 Task: Check the sale-to-list ratio of attached garage in the last 3 years.
Action: Mouse moved to (764, 176)
Screenshot: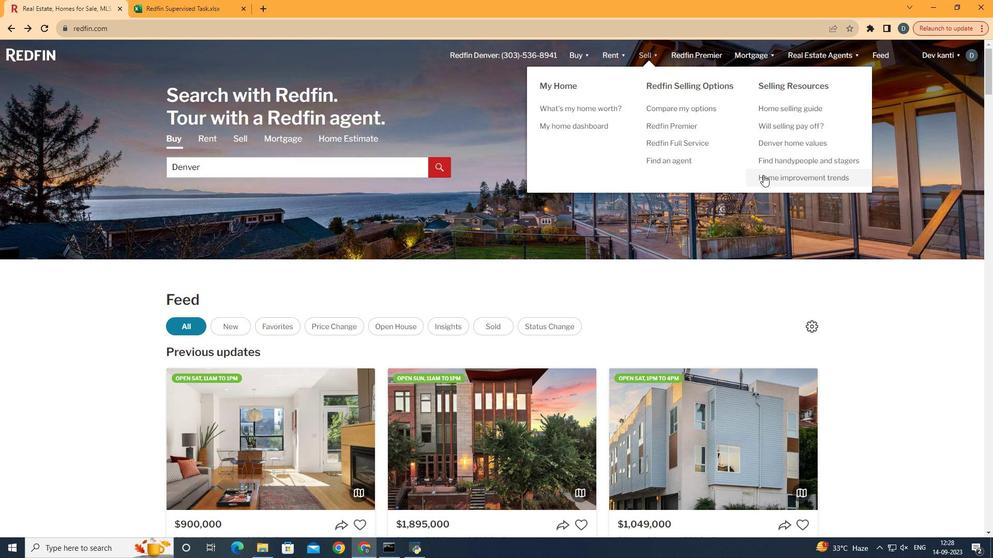 
Action: Mouse pressed left at (764, 176)
Screenshot: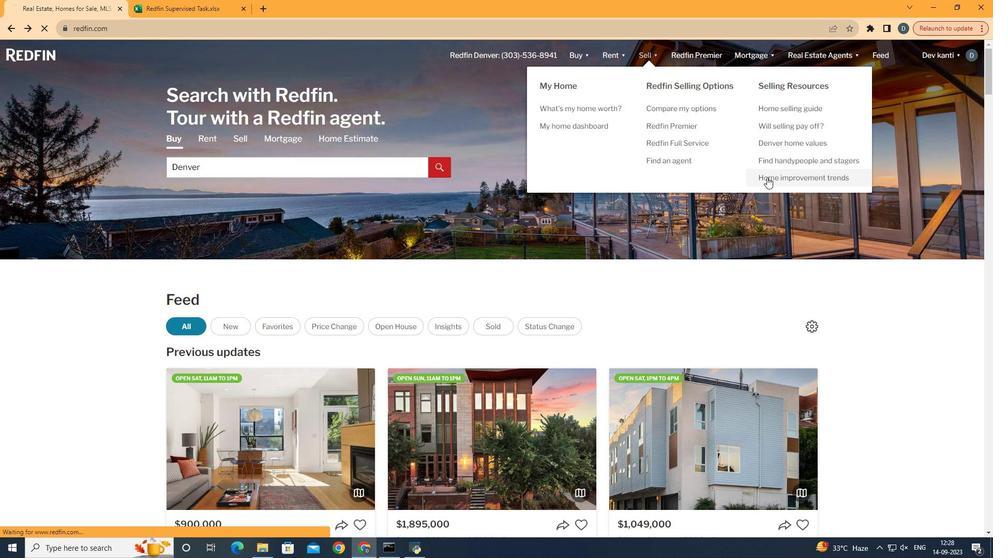 
Action: Mouse moved to (243, 203)
Screenshot: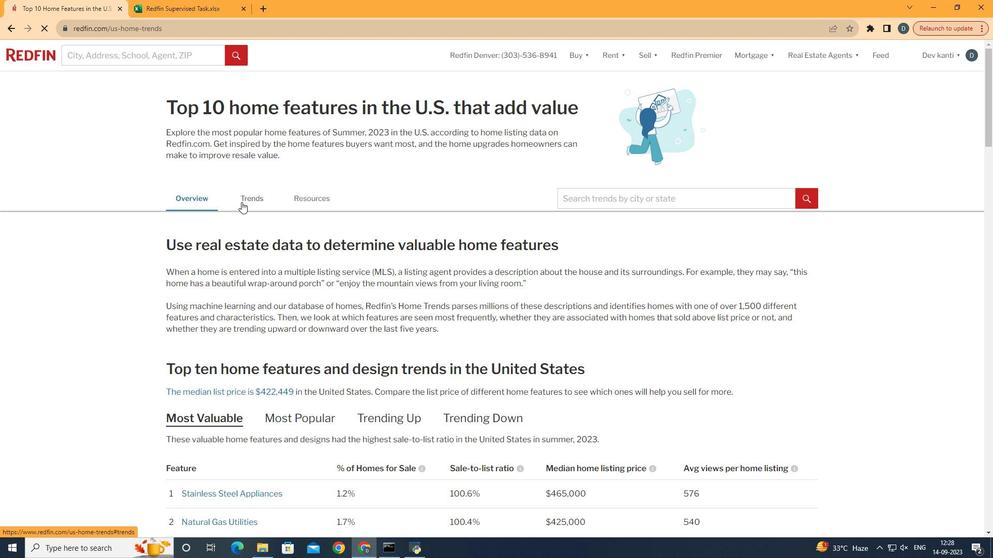 
Action: Mouse pressed left at (243, 203)
Screenshot: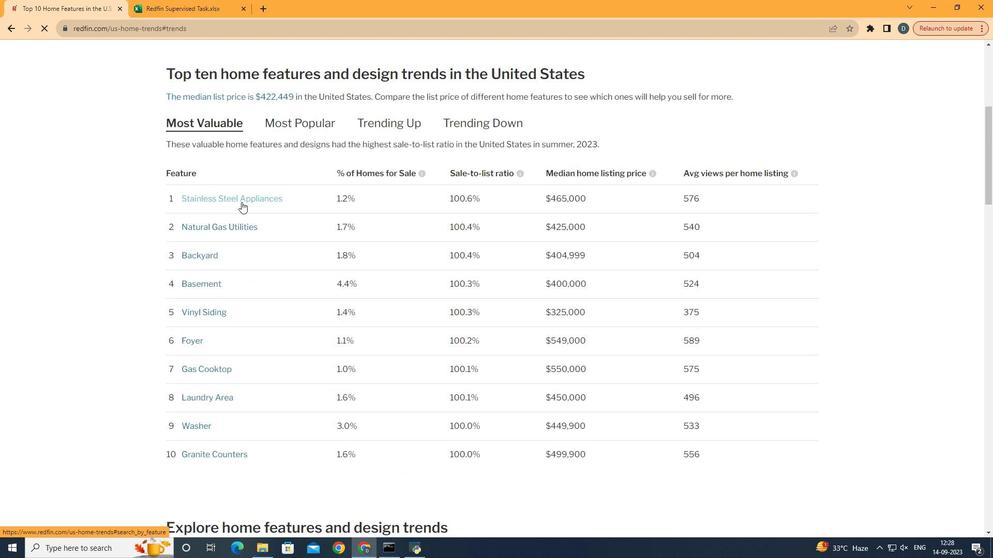 
Action: Mouse moved to (381, 320)
Screenshot: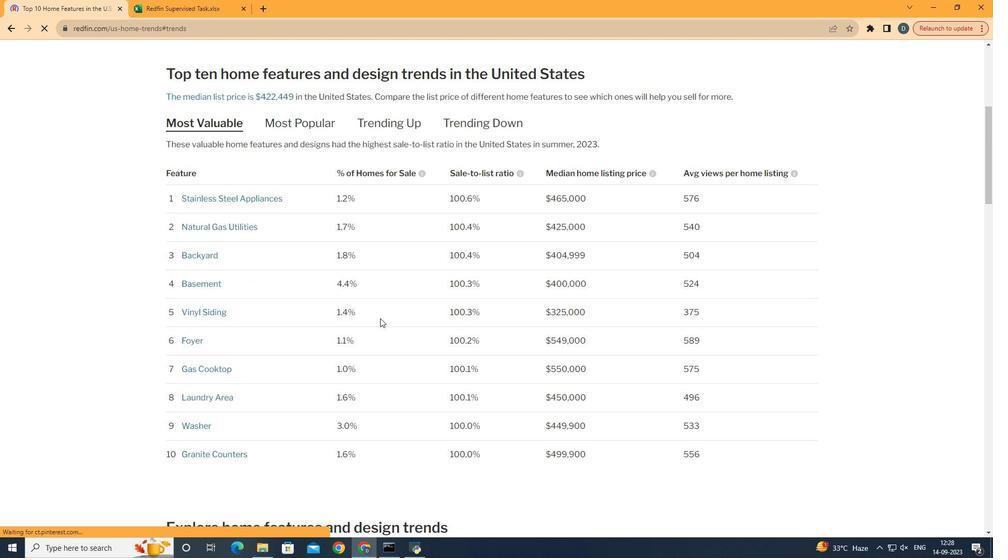 
Action: Mouse scrolled (381, 319) with delta (0, 0)
Screenshot: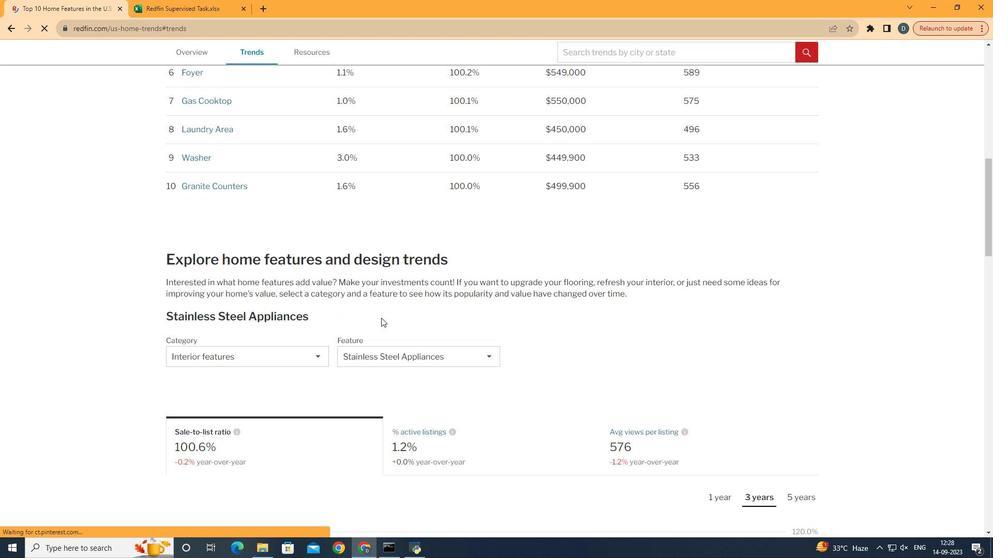 
Action: Mouse scrolled (381, 319) with delta (0, 0)
Screenshot: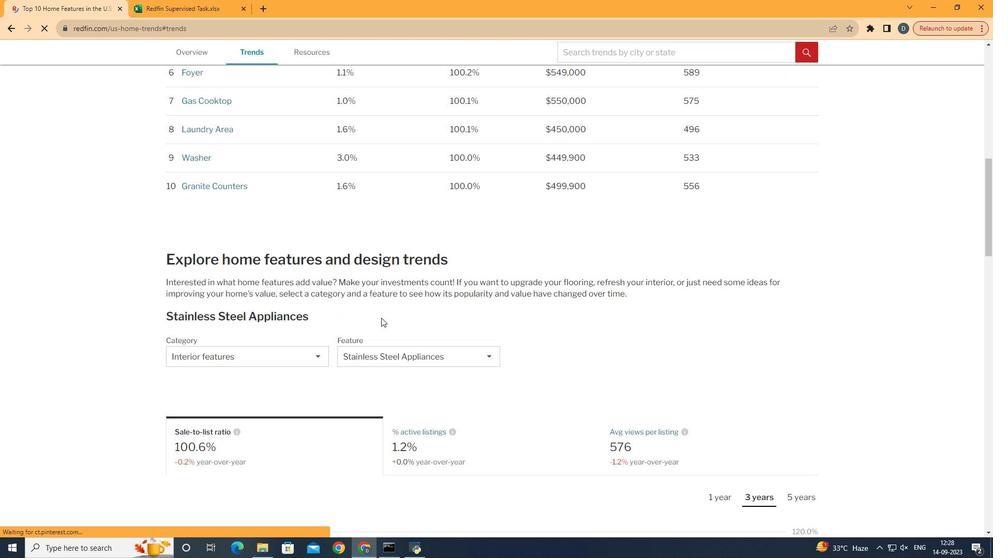 
Action: Mouse scrolled (381, 319) with delta (0, 0)
Screenshot: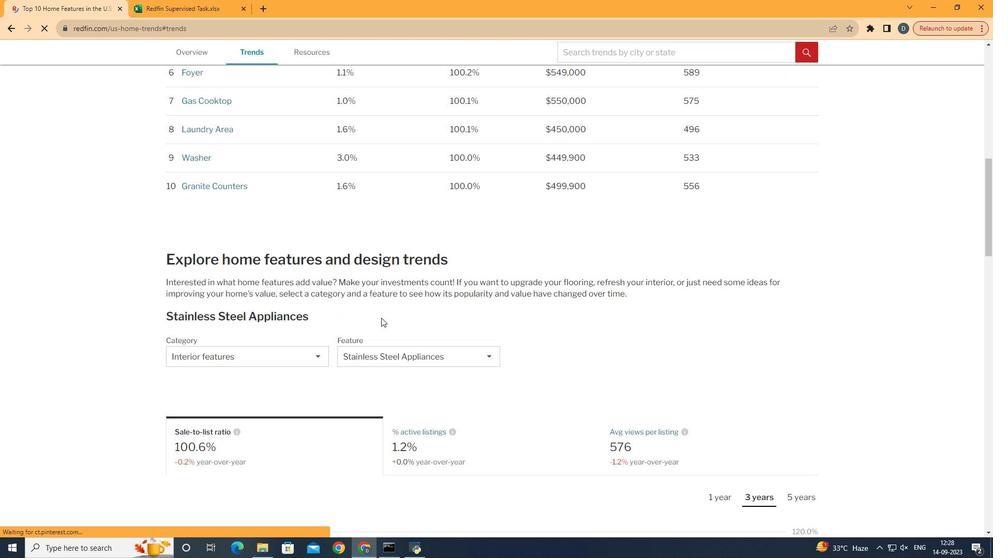 
Action: Mouse scrolled (381, 319) with delta (0, 0)
Screenshot: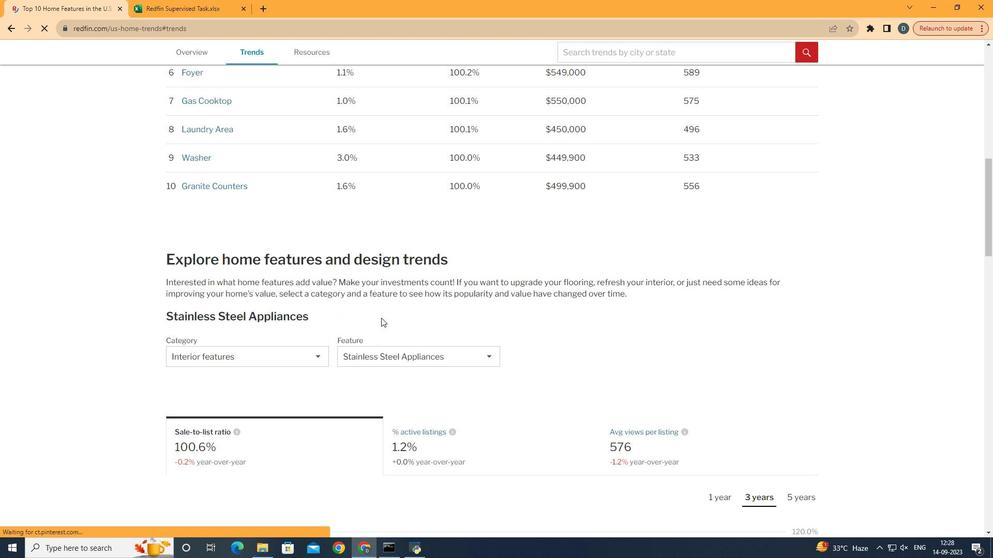 
Action: Mouse scrolled (381, 319) with delta (0, 0)
Screenshot: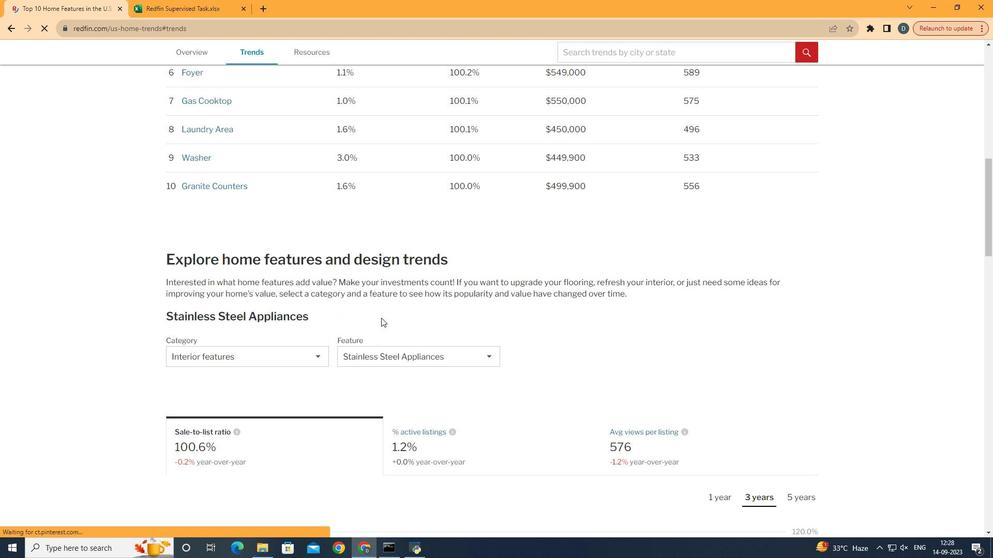 
Action: Mouse scrolled (381, 319) with delta (0, 0)
Screenshot: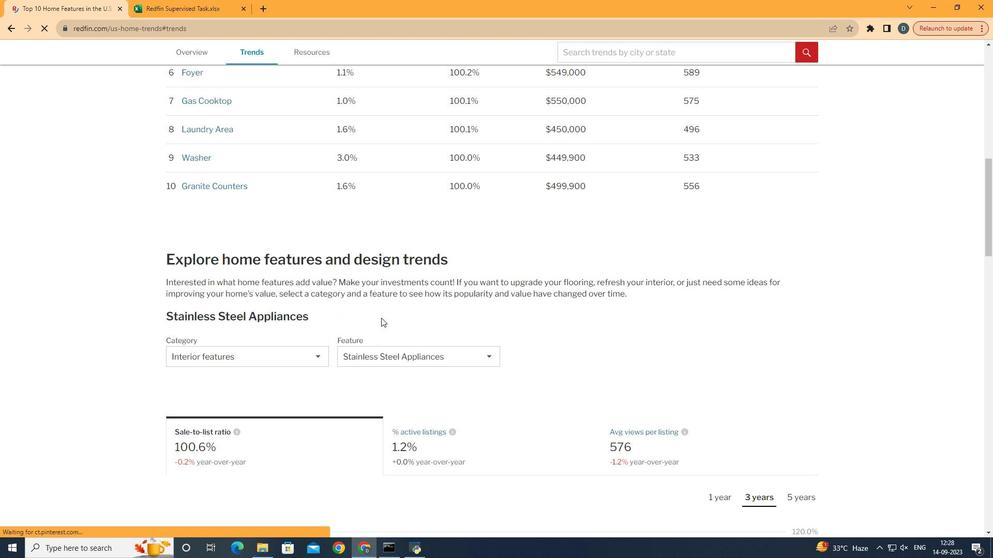 
Action: Mouse scrolled (381, 319) with delta (0, 0)
Screenshot: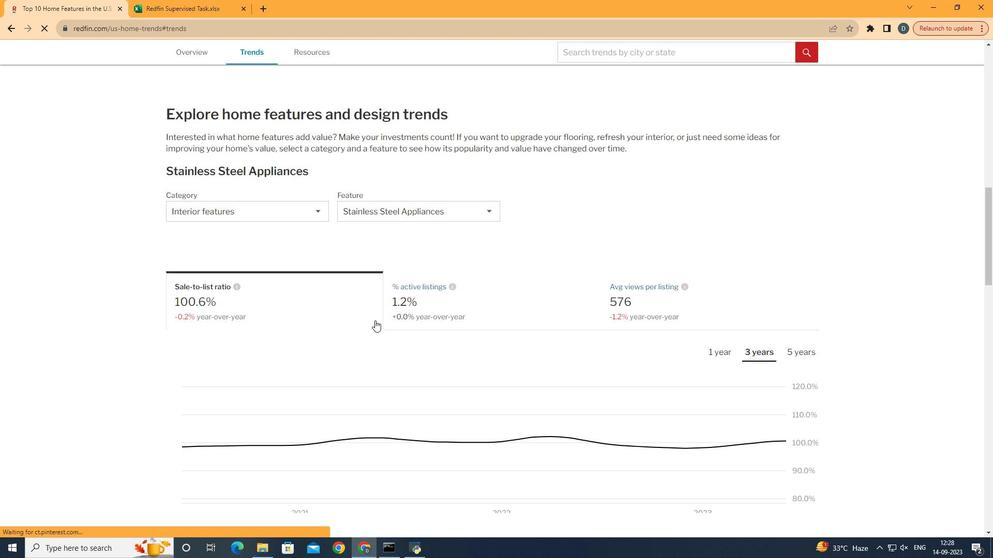 
Action: Mouse scrolled (381, 319) with delta (0, 0)
Screenshot: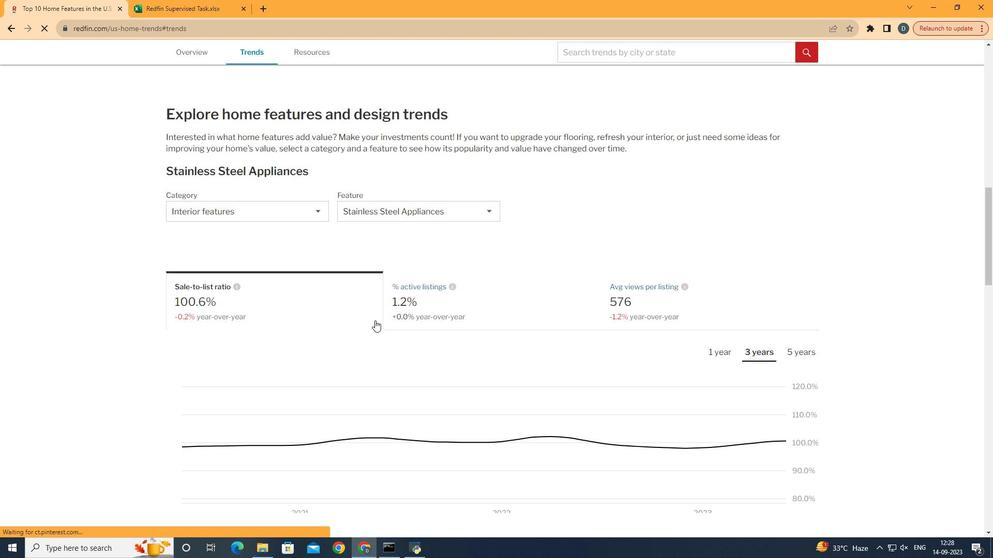 
Action: Mouse moved to (300, 210)
Screenshot: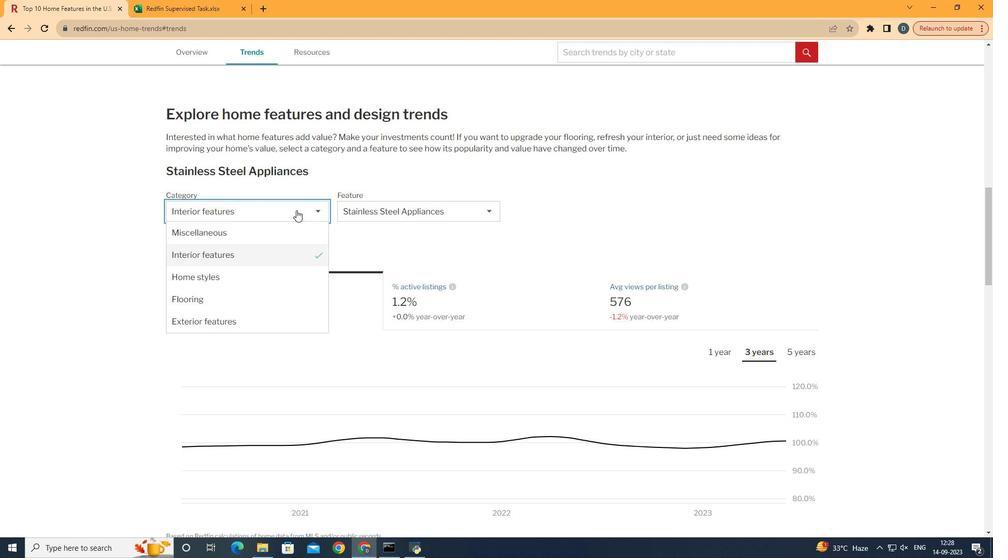 
Action: Mouse pressed left at (300, 210)
Screenshot: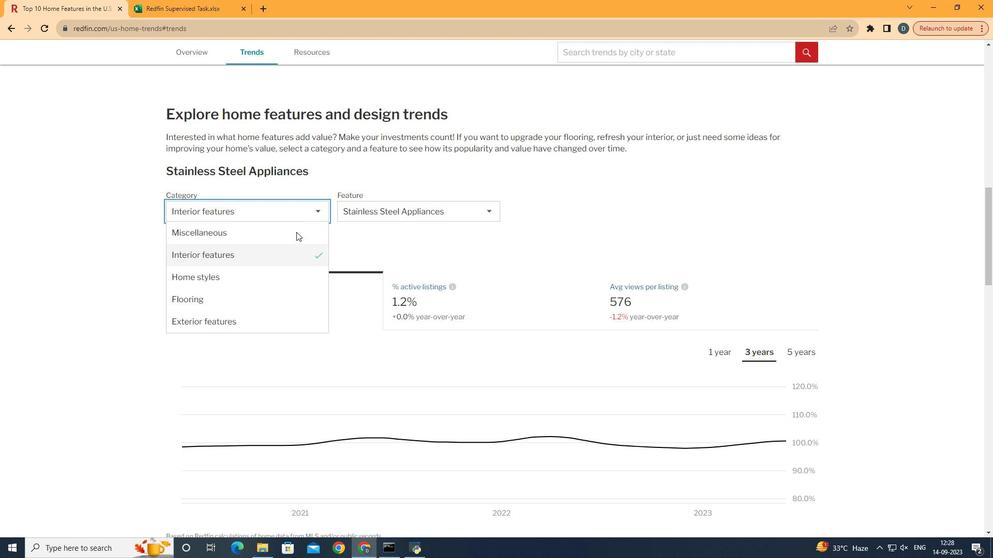 
Action: Mouse moved to (291, 323)
Screenshot: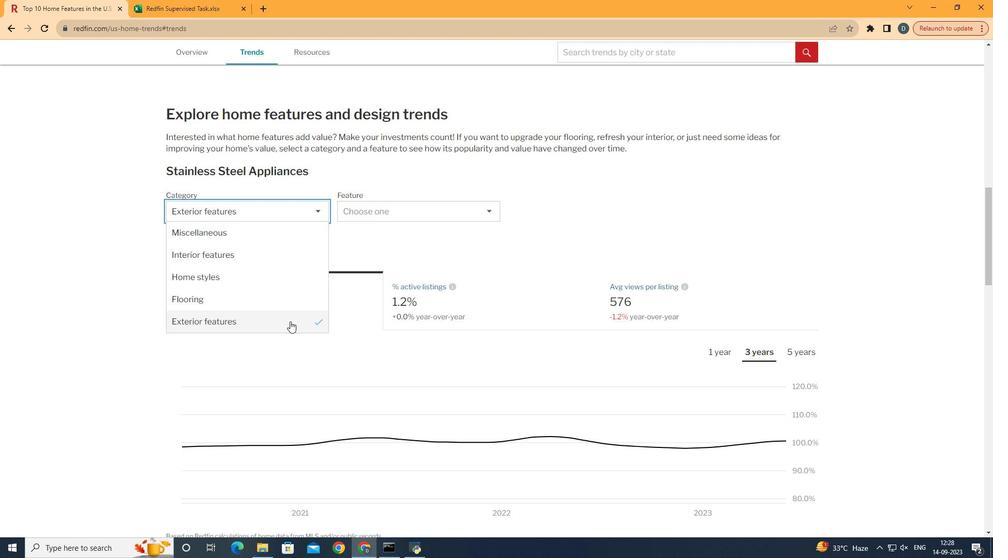 
Action: Mouse pressed left at (291, 323)
Screenshot: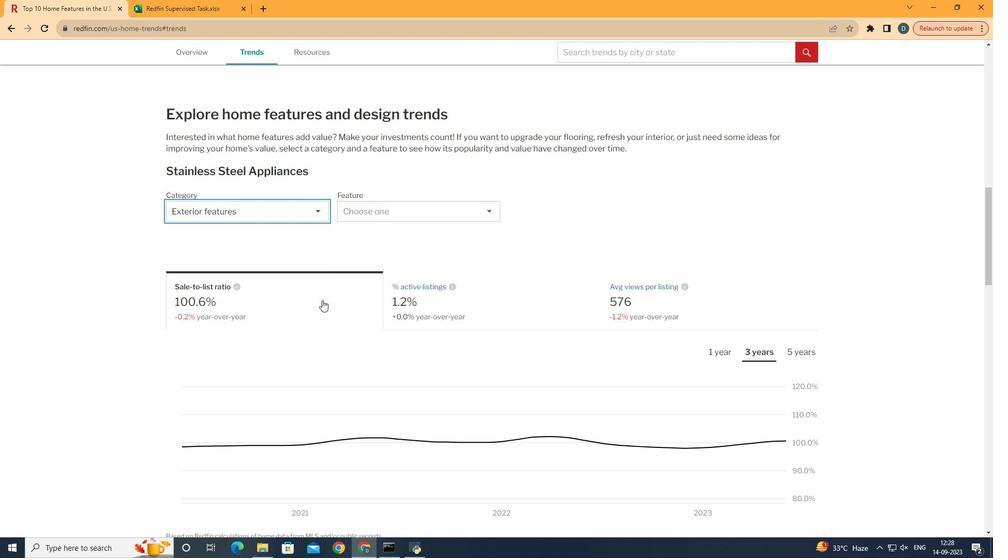 
Action: Mouse moved to (454, 212)
Screenshot: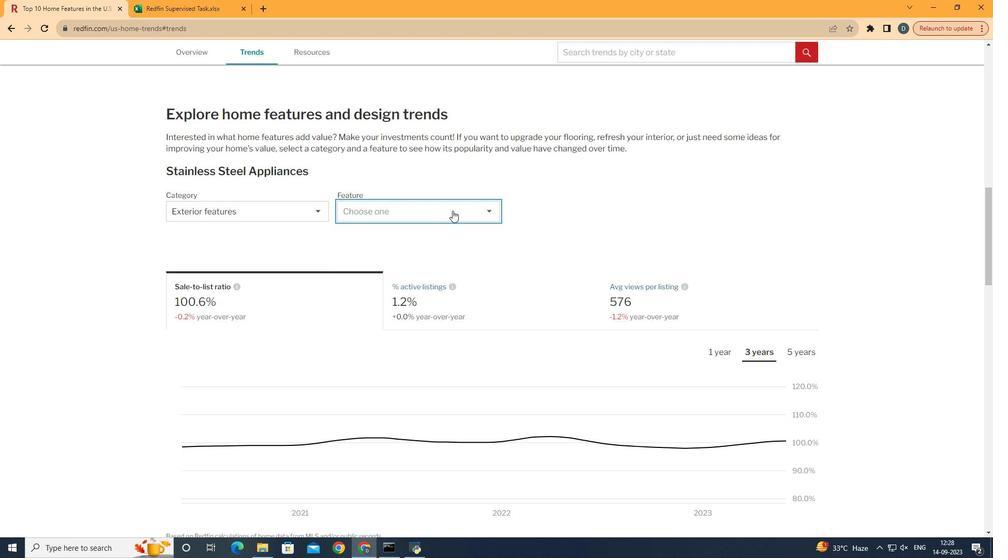 
Action: Mouse pressed left at (454, 212)
Screenshot: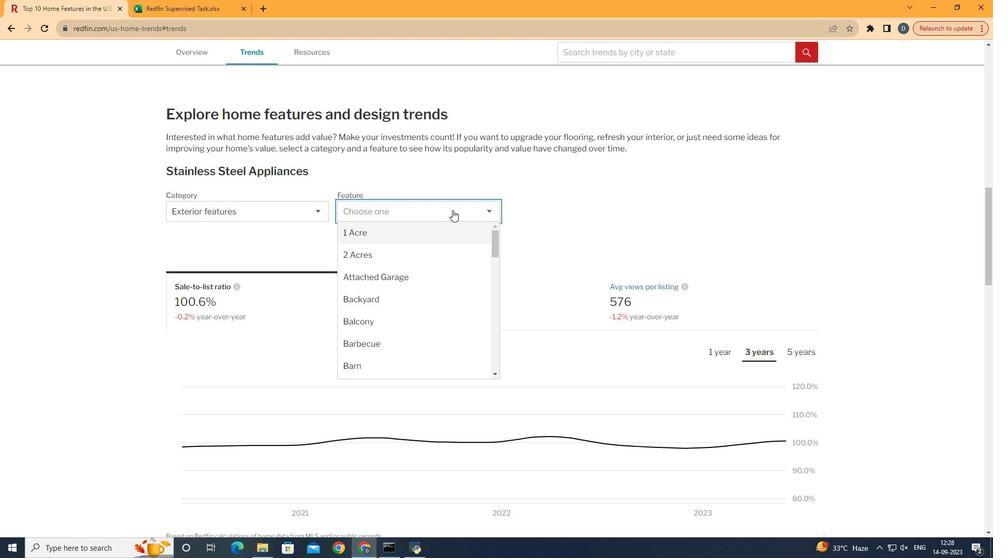 
Action: Mouse moved to (443, 276)
Screenshot: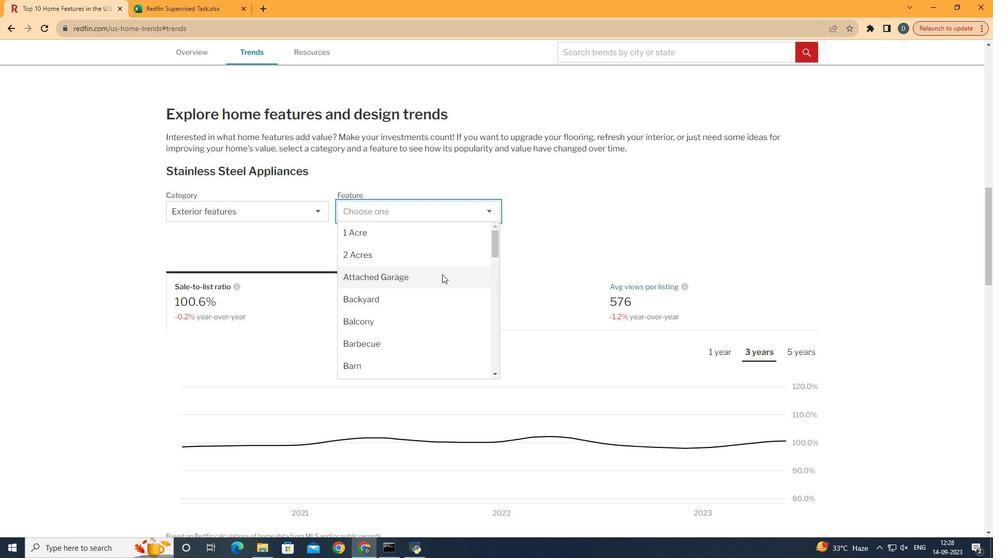 
Action: Mouse pressed left at (443, 276)
Screenshot: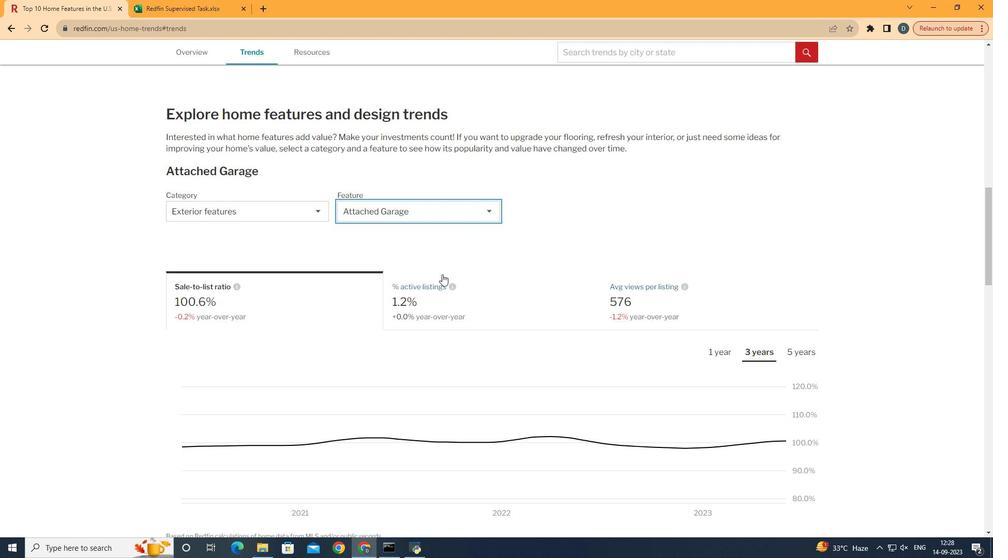
Action: Mouse moved to (671, 292)
Screenshot: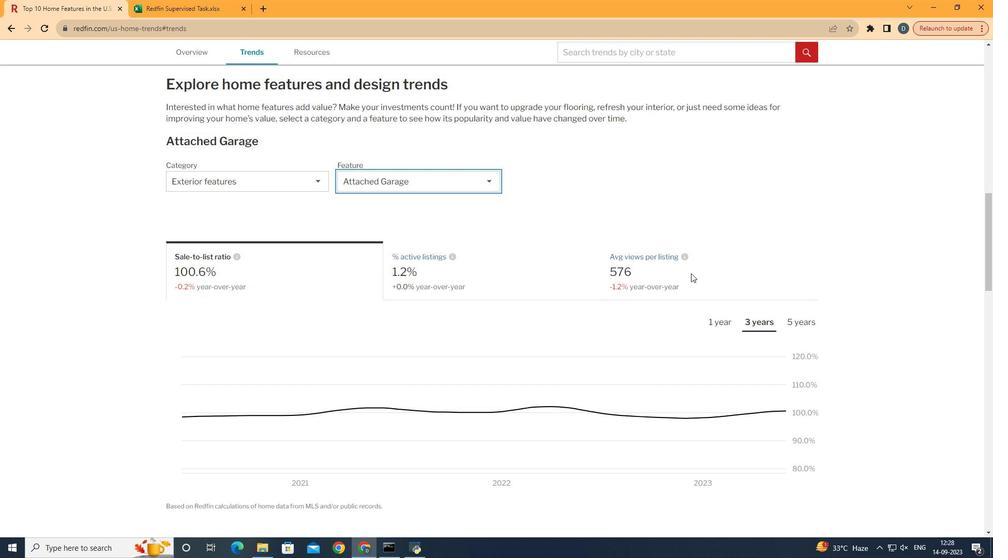
Action: Mouse scrolled (671, 291) with delta (0, 0)
Screenshot: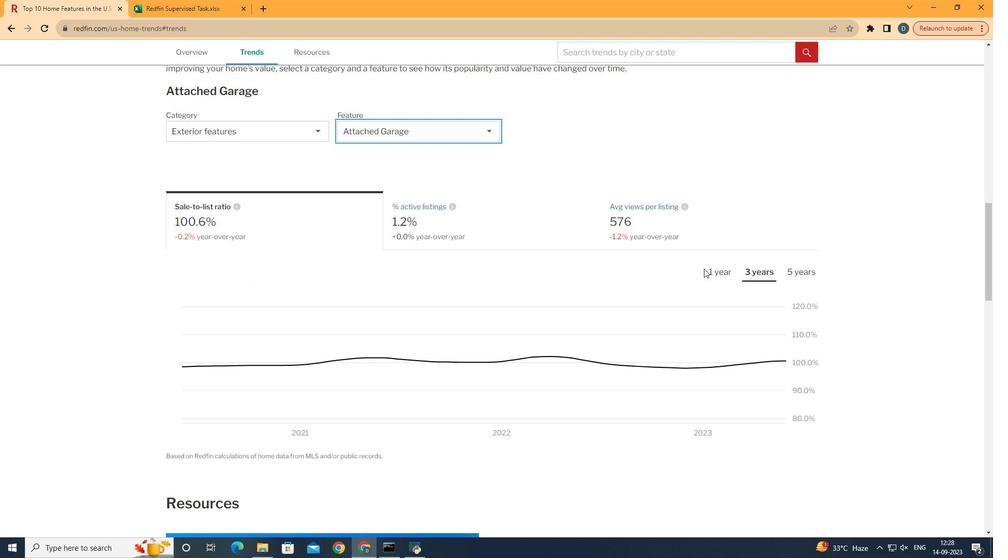 
Action: Mouse scrolled (671, 291) with delta (0, 0)
Screenshot: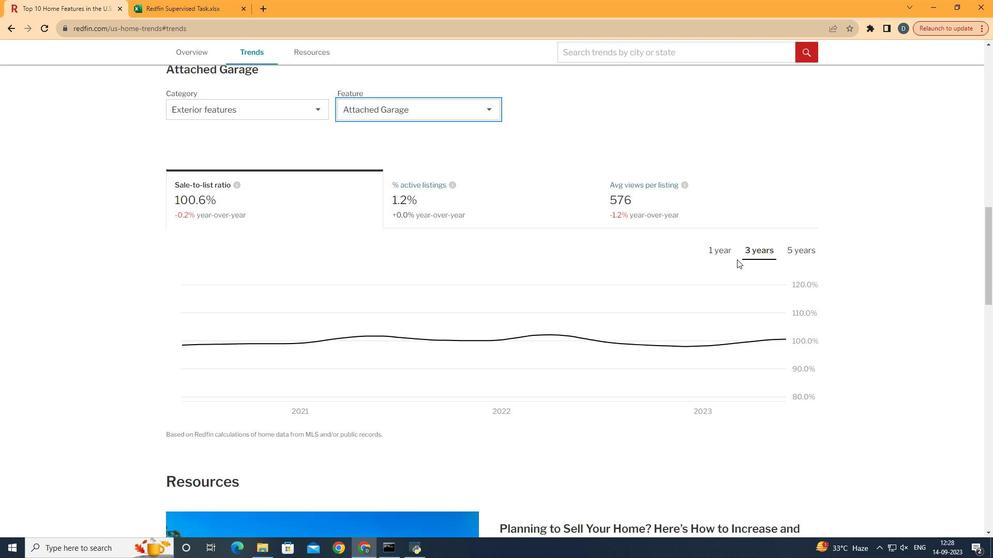 
Action: Mouse moved to (781, 253)
Screenshot: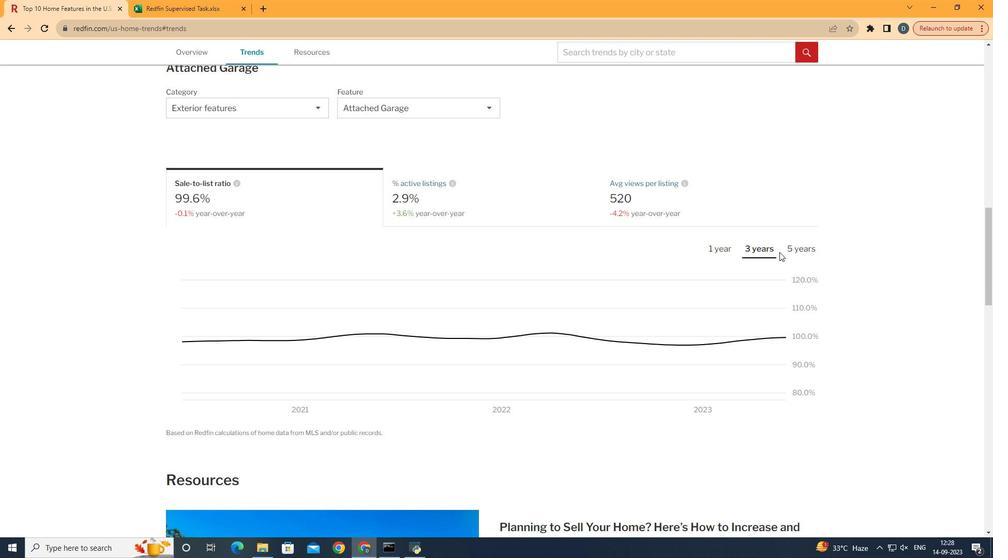 
Action: Mouse pressed left at (781, 253)
Screenshot: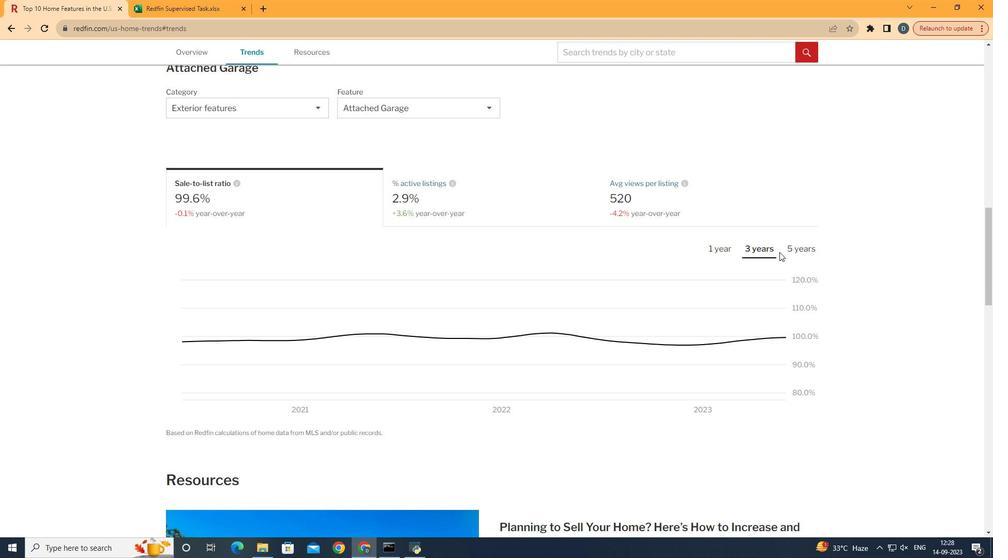 
Action: Mouse moved to (775, 252)
Screenshot: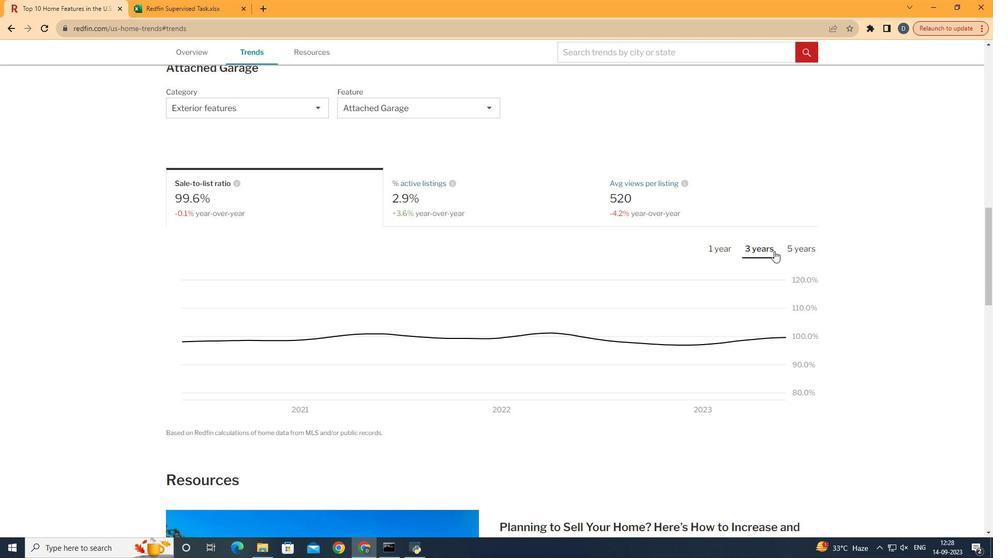 
Action: Mouse pressed left at (775, 252)
Screenshot: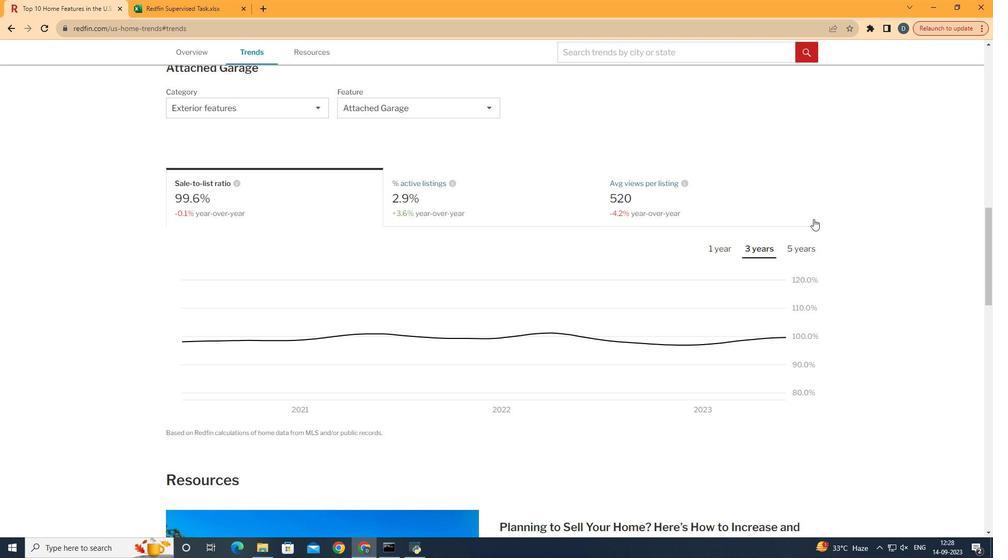 
Action: Mouse moved to (834, 206)
Screenshot: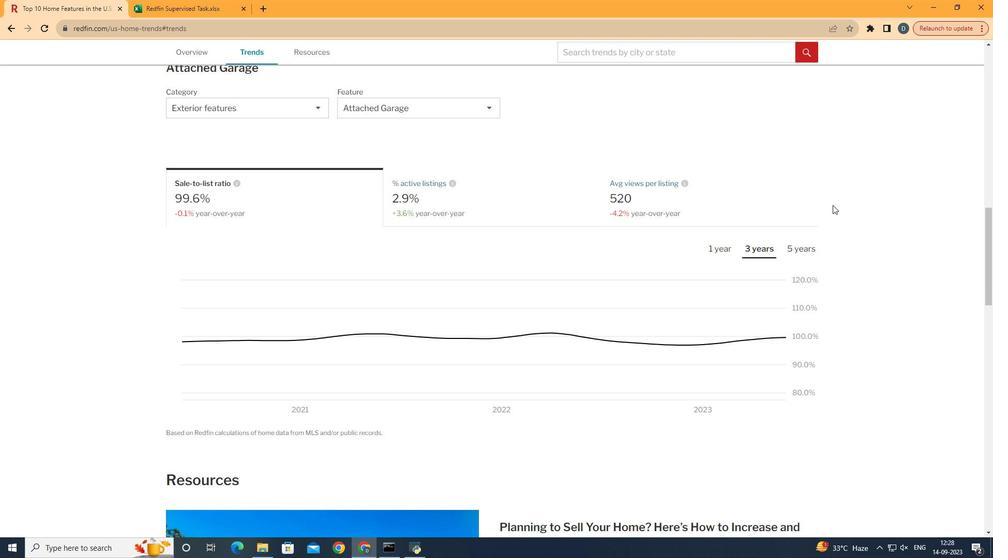 
